 Task: Toggle the enabled in the hover.
Action: Mouse moved to (7, 550)
Screenshot: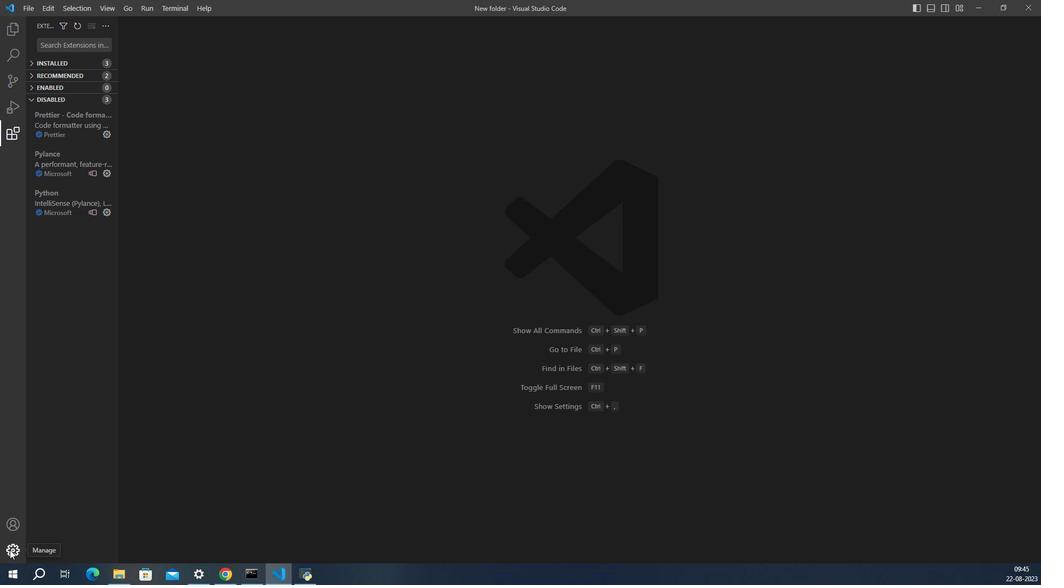 
Action: Mouse pressed left at (7, 550)
Screenshot: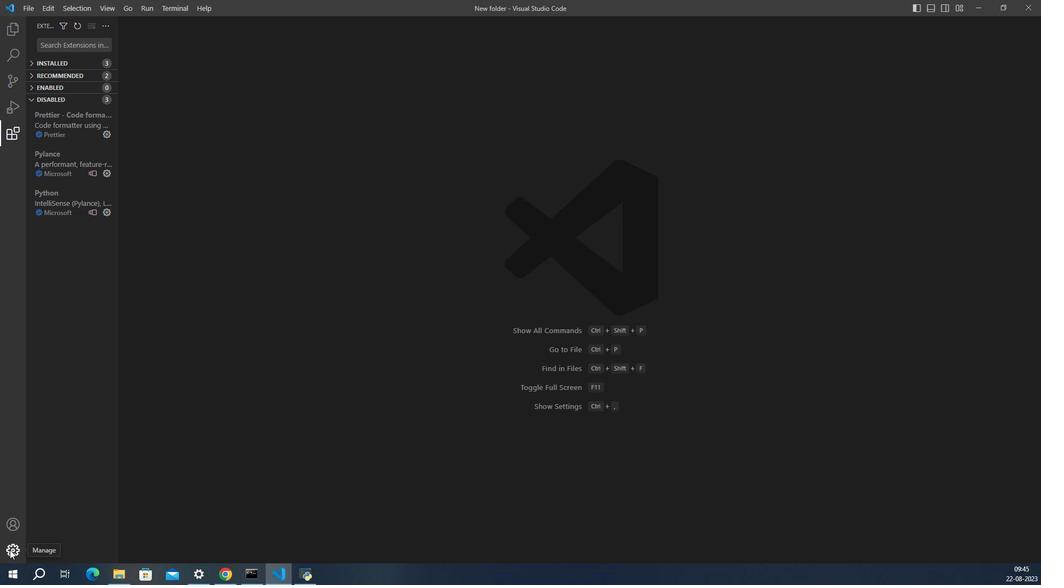 
Action: Mouse moved to (58, 464)
Screenshot: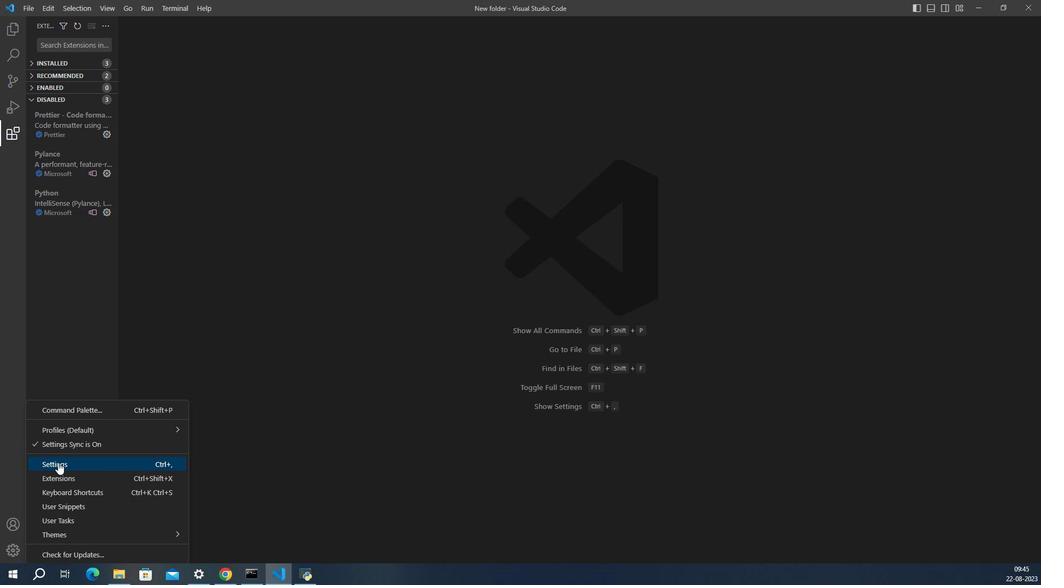 
Action: Mouse pressed left at (58, 464)
Screenshot: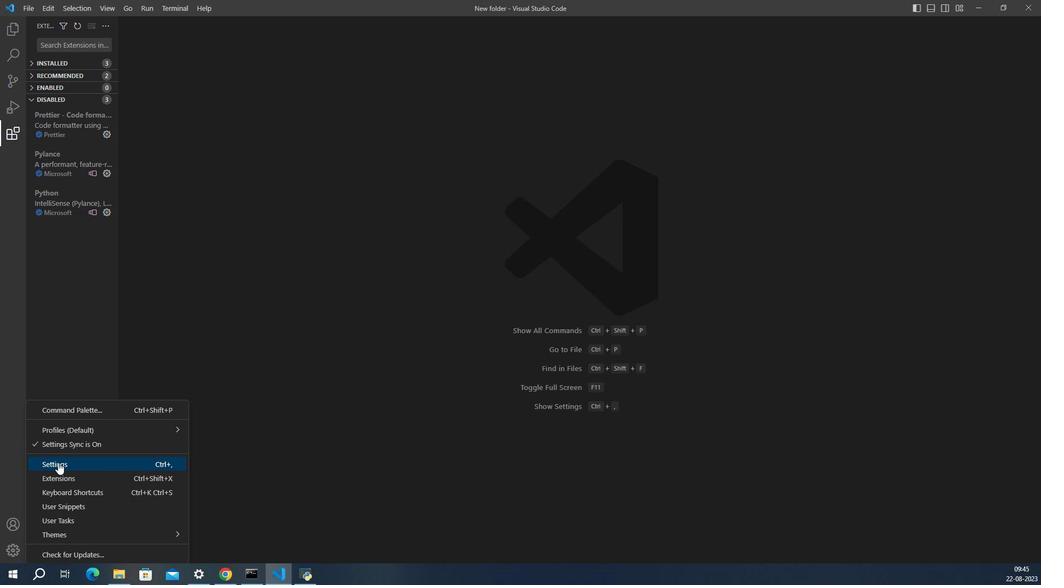 
Action: Mouse moved to (476, 375)
Screenshot: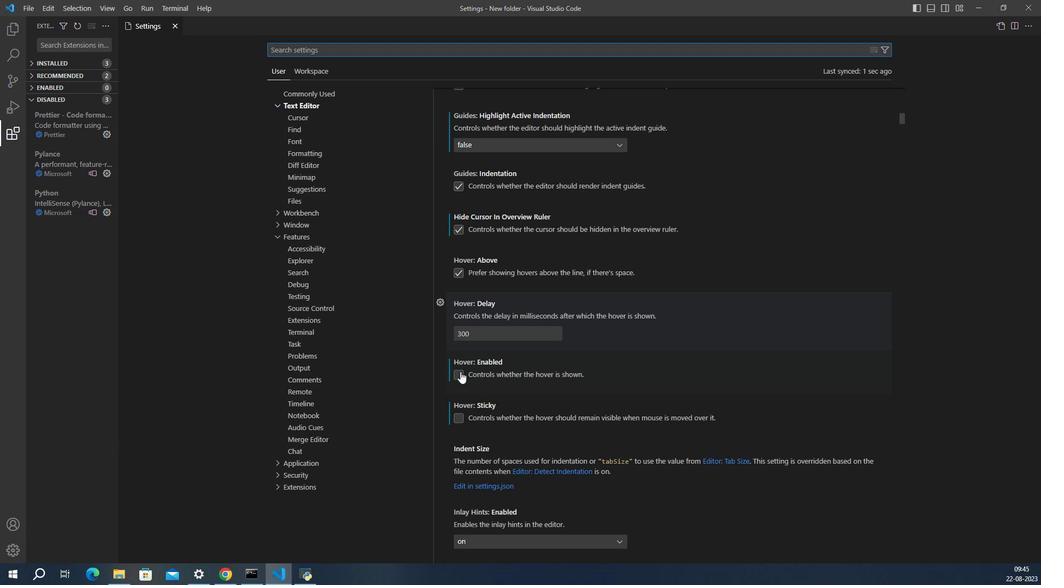 
Action: Mouse pressed left at (476, 375)
Screenshot: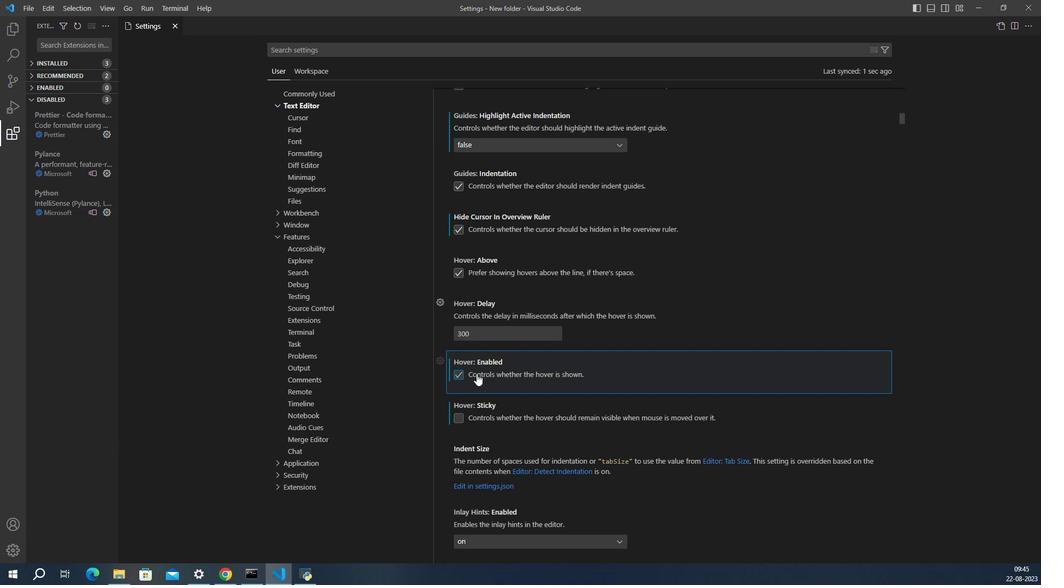 
Action: Mouse moved to (500, 378)
Screenshot: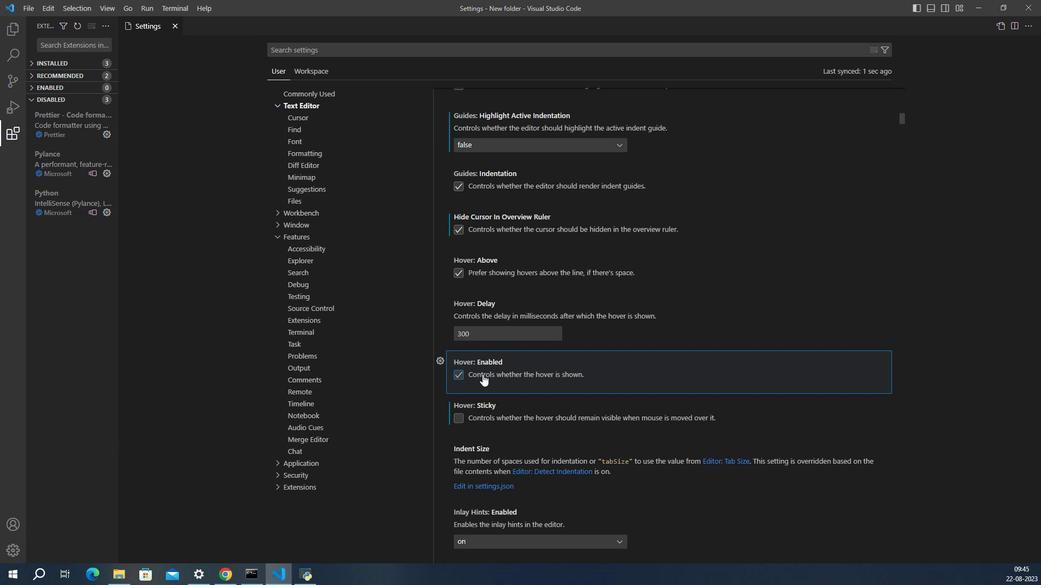 
